 Task: Create Card Card0000000015 in Board Board0000000004 in Workspace WS0000000002 in Trello. Create Card Card0000000016 in Board Board0000000004 in Workspace WS0000000002 in Trello. Create Card Card0000000017 in Board Board0000000005 in Workspace WS0000000002 in Trello. Create Card Card0000000018 in Board Board0000000005 in Workspace WS0000000002 in Trello. Create Card Card0000000019 in Board Board0000000005 in Workspace WS0000000002 in Trello
Action: Mouse moved to (815, 365)
Screenshot: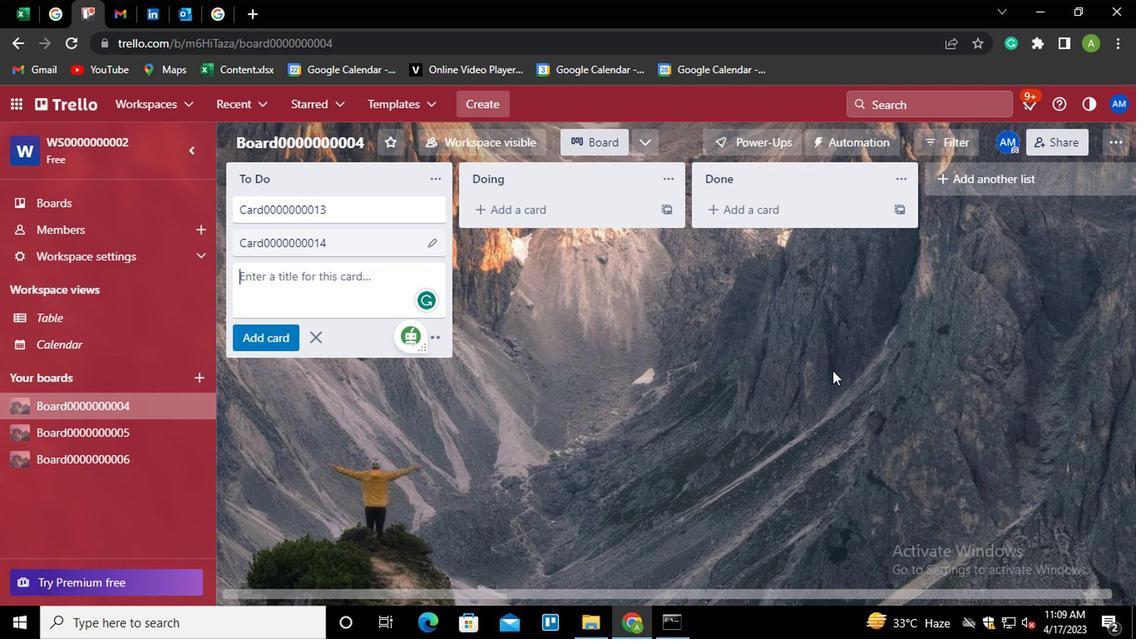 
Action: Key pressed <Key.shift>CARD0000000015<Key.enter><Key.shift>CARD0000000016
Screenshot: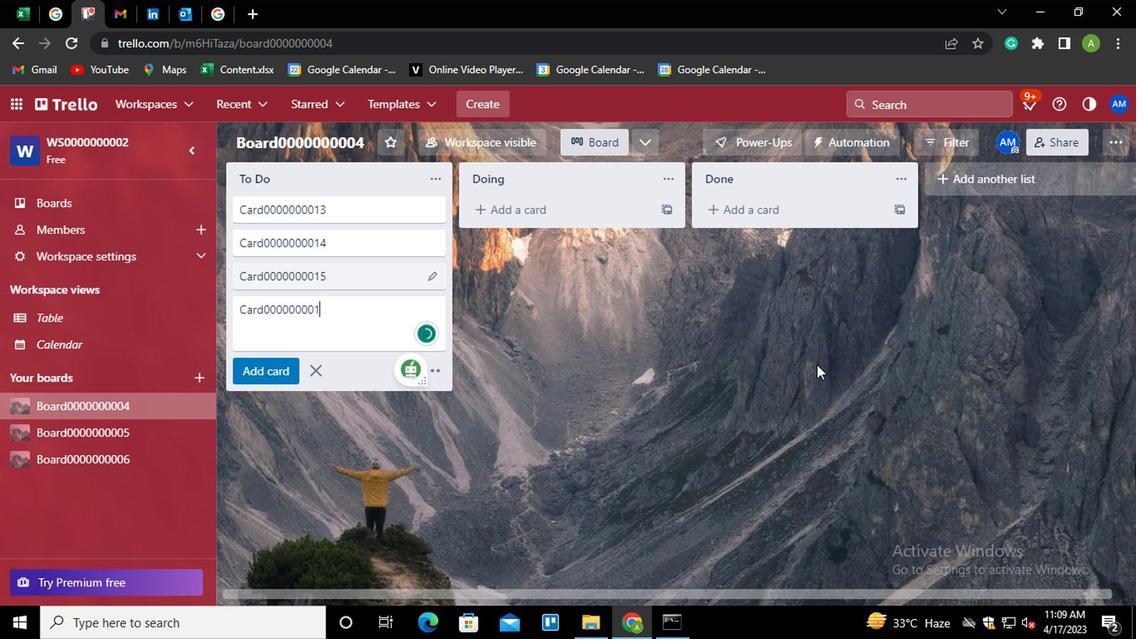 
Action: Mouse moved to (817, 364)
Screenshot: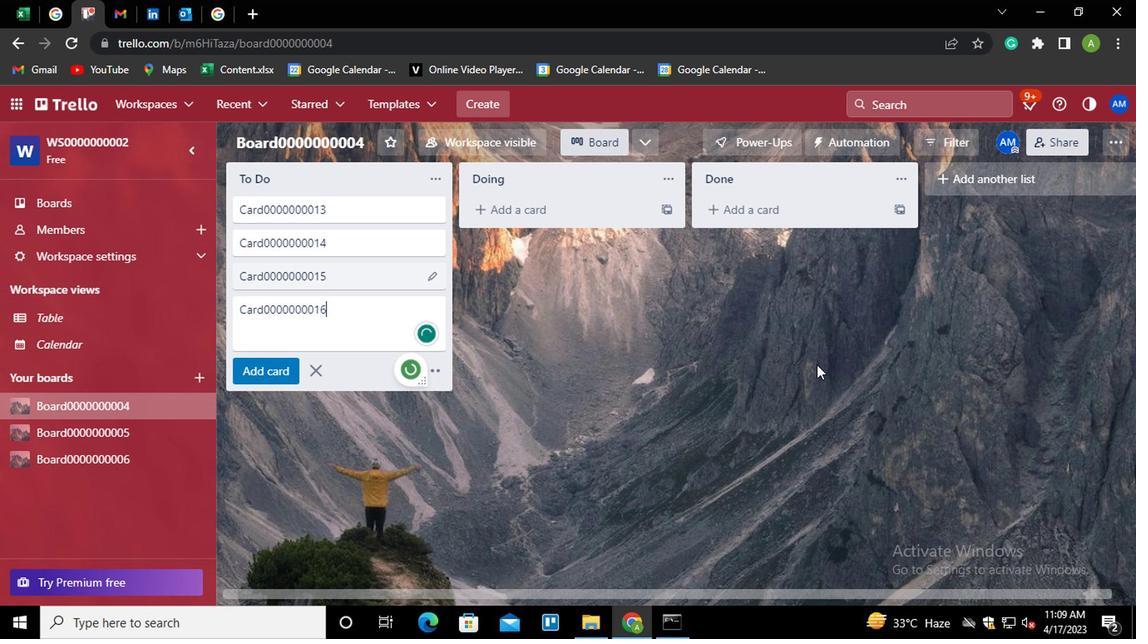 
Action: Mouse pressed left at (817, 364)
Screenshot: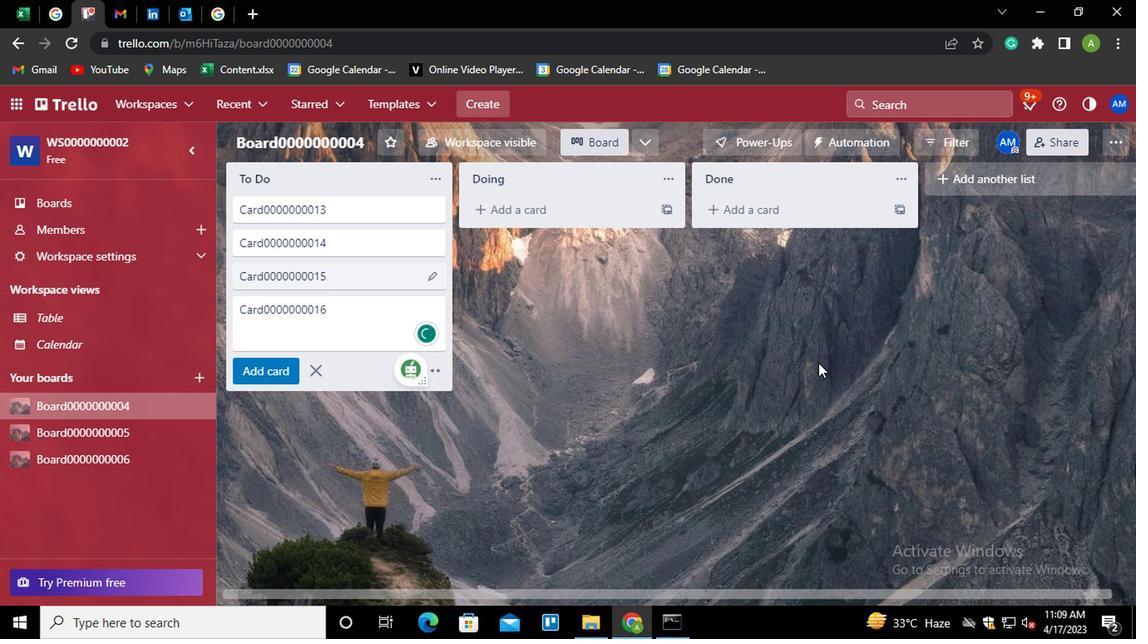 
Action: Mouse moved to (141, 438)
Screenshot: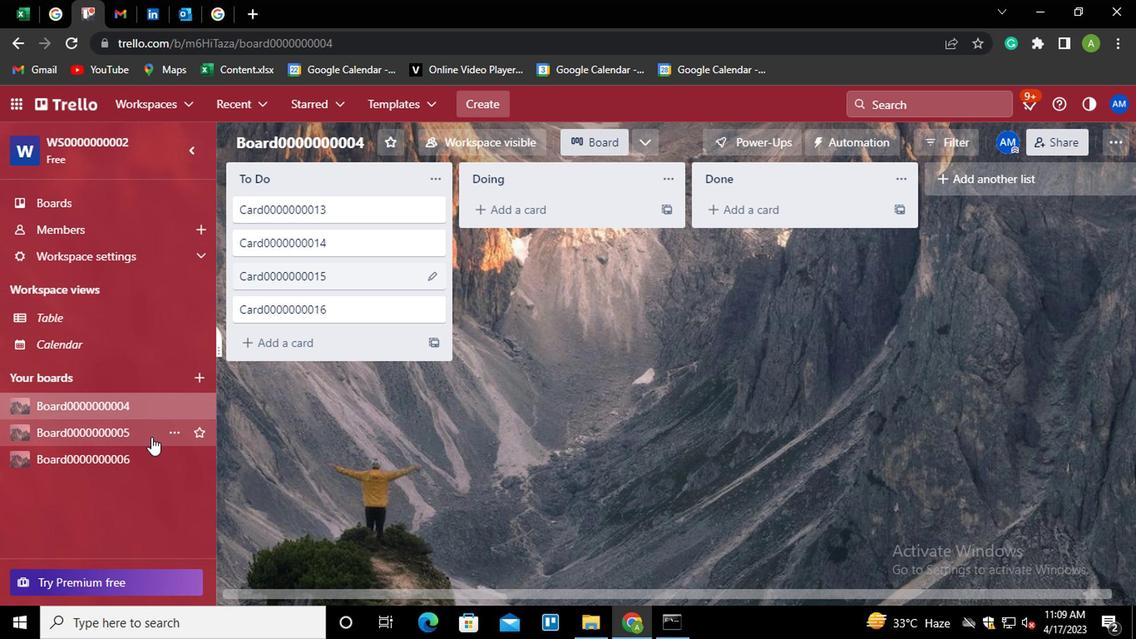 
Action: Mouse pressed left at (141, 438)
Screenshot: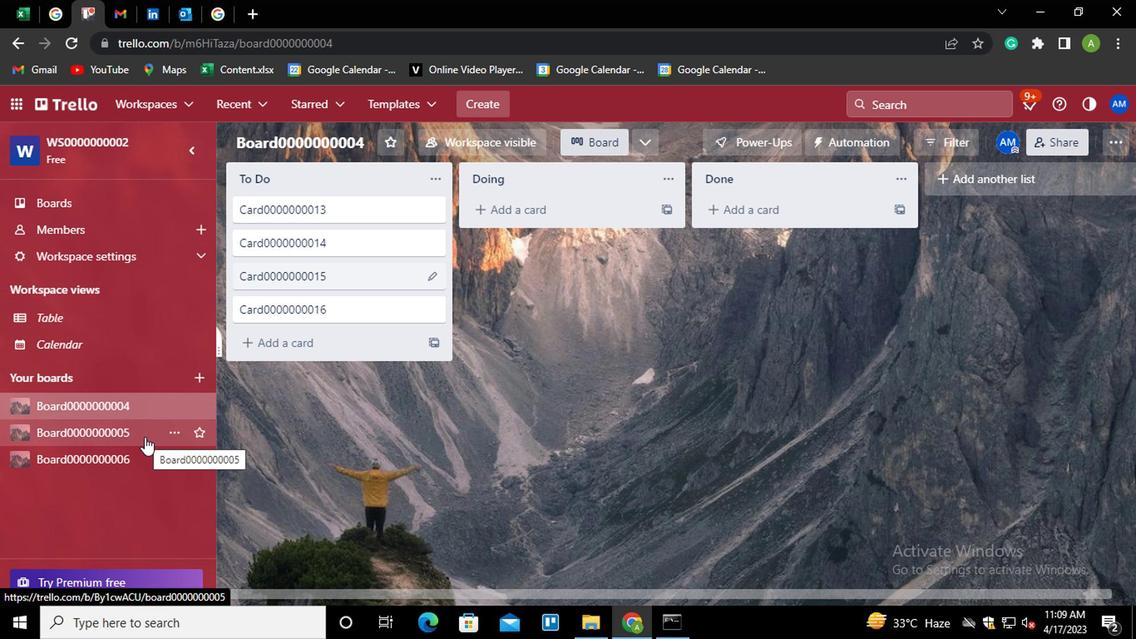 
Action: Mouse moved to (293, 213)
Screenshot: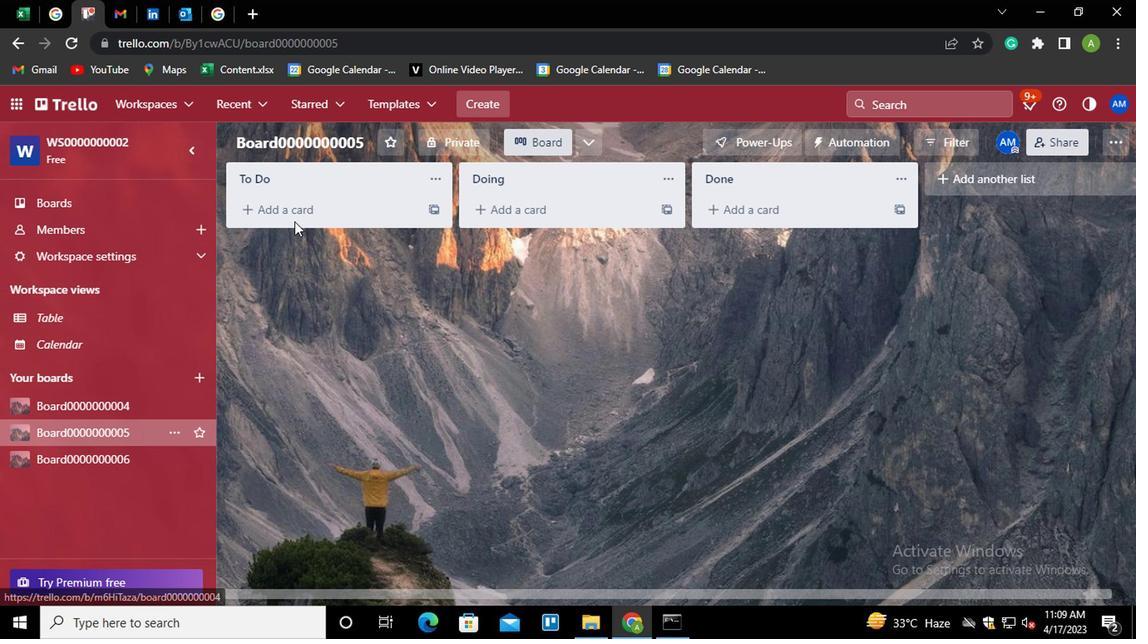
Action: Mouse pressed left at (293, 213)
Screenshot: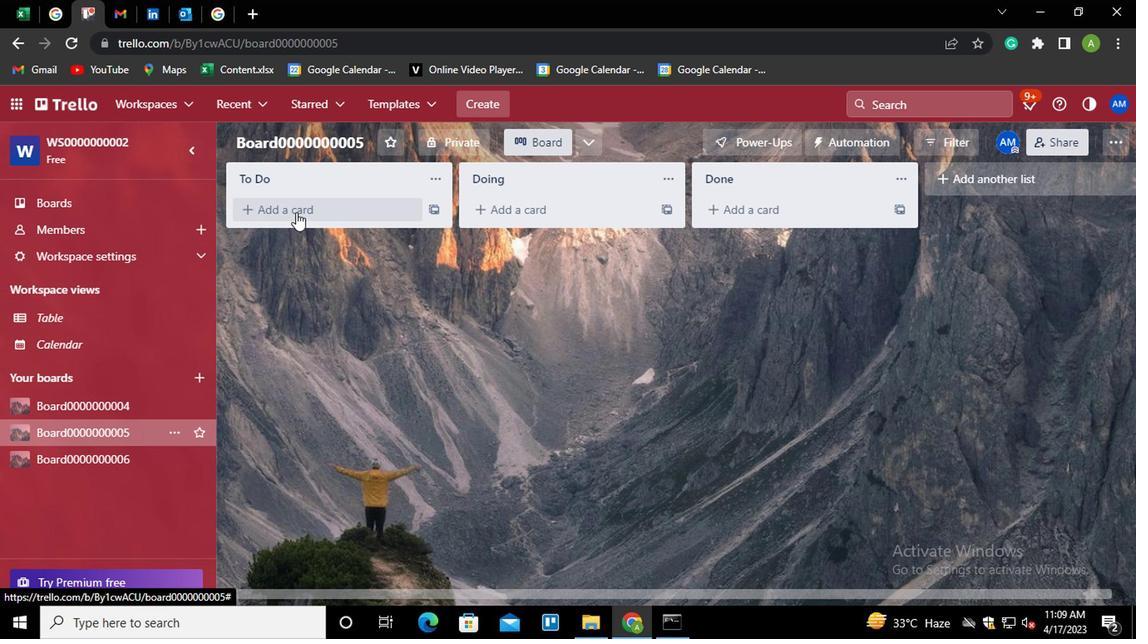 
Action: Mouse moved to (293, 213)
Screenshot: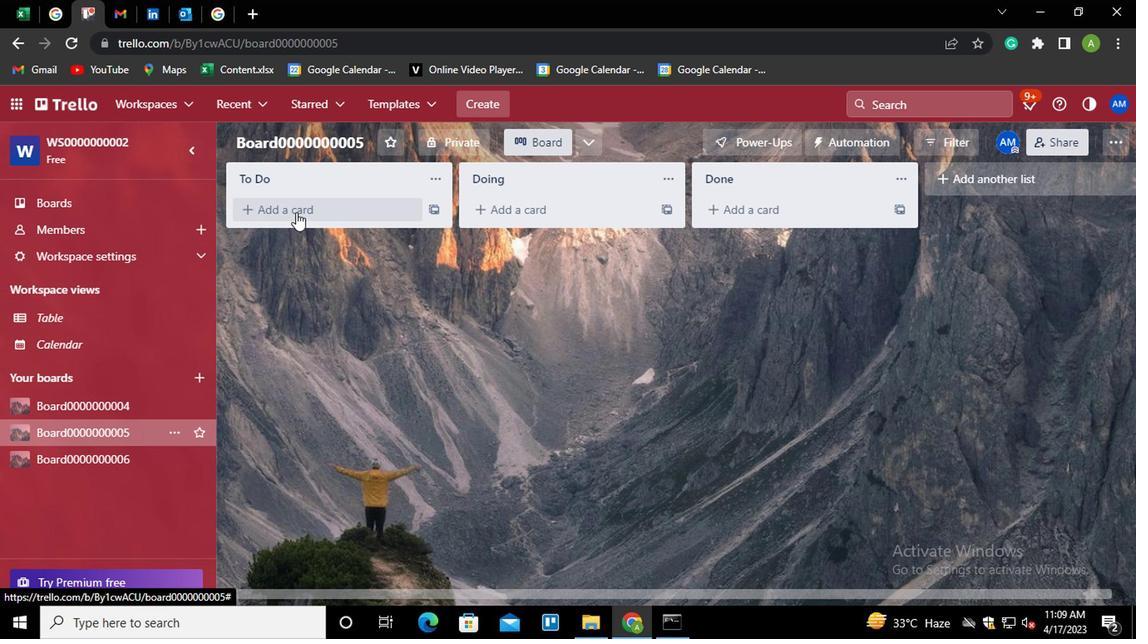 
Action: Key pressed <Key.shift><Key.shift><Key.shift><Key.shift><Key.shift><Key.shift><Key.shift><Key.shift><Key.shift><Key.shift><Key.shift><Key.shift><Key.shift><Key.shift><Key.shift>CARD0000000017<Key.enter><Key.shift>CARD0000000018<Key.enter><Key.shift><Key.shift><Key.shift>CARD0000000019
Screenshot: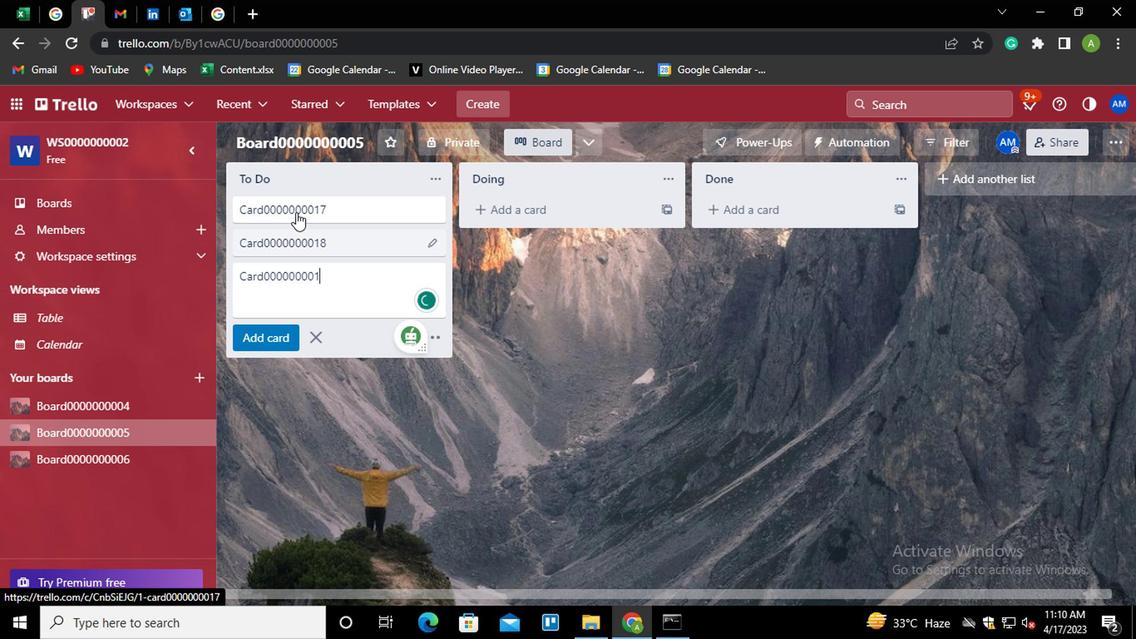 
Action: Mouse moved to (578, 397)
Screenshot: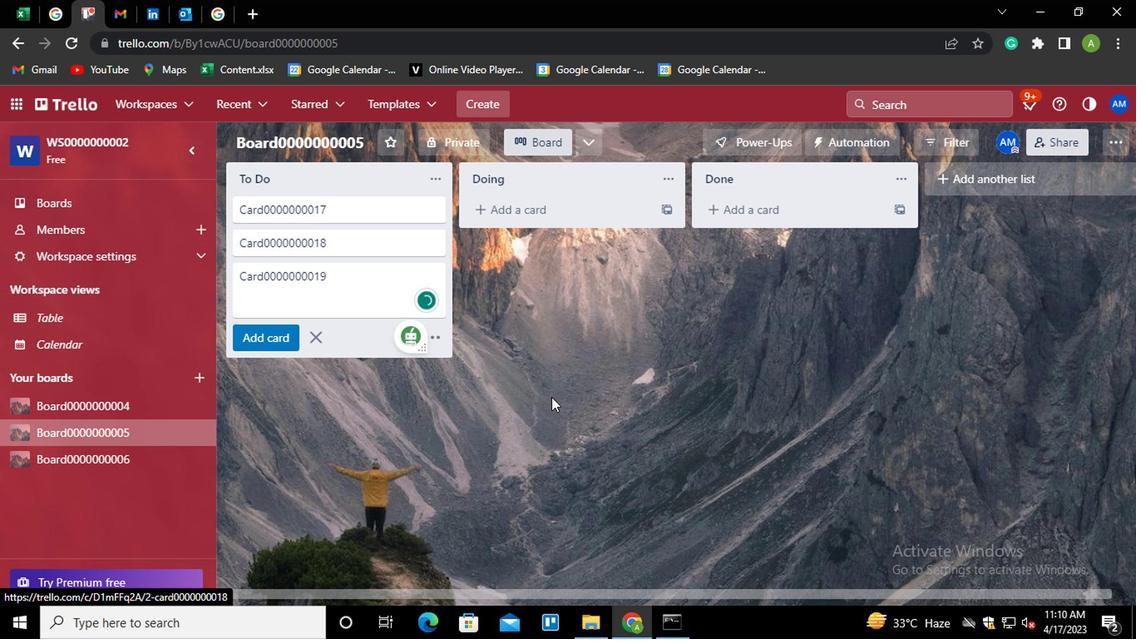 
Action: Mouse pressed left at (578, 397)
Screenshot: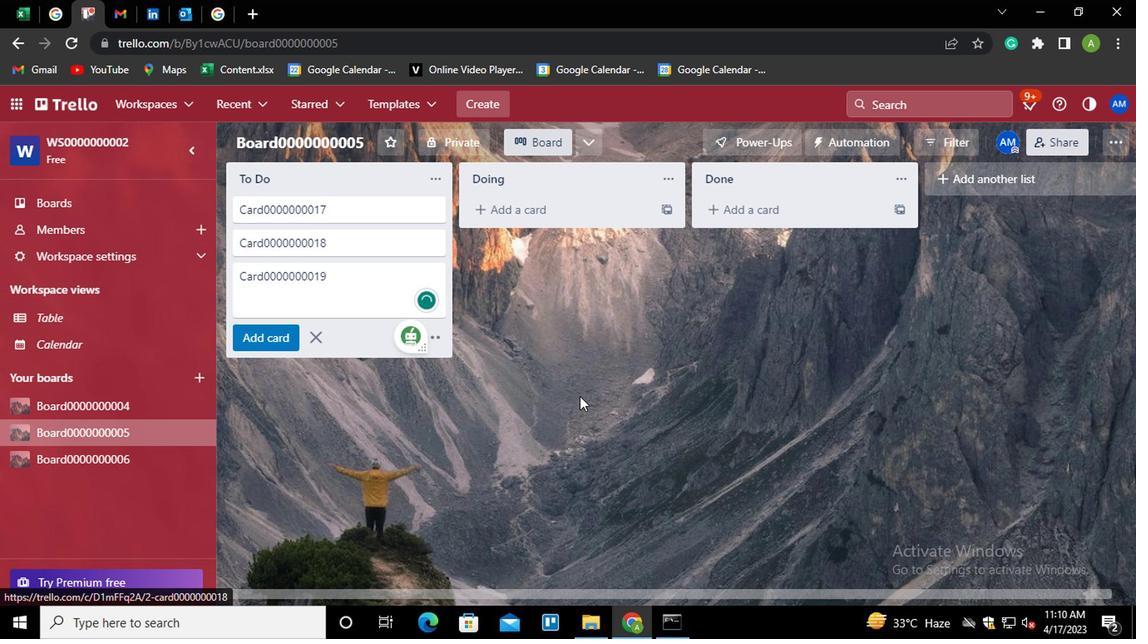 
Action: Mouse moved to (578, 397)
Screenshot: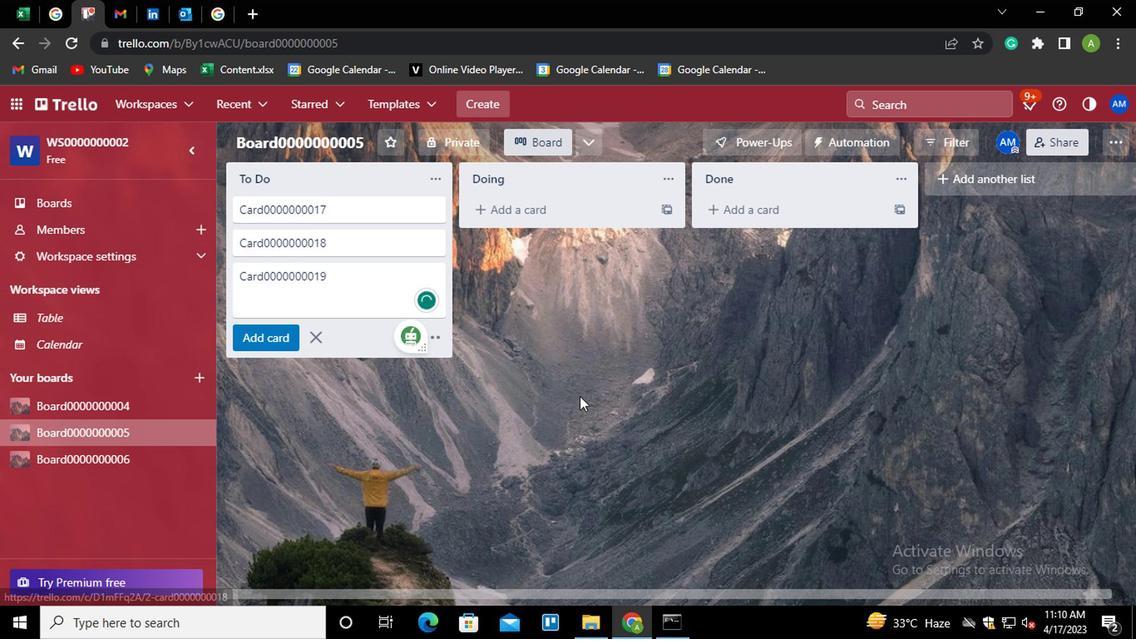 
